 Task: Navigate from Houston to Big Thicket National Preserve with realtime traffic updates.
Action: Mouse moved to (395, 107)
Screenshot: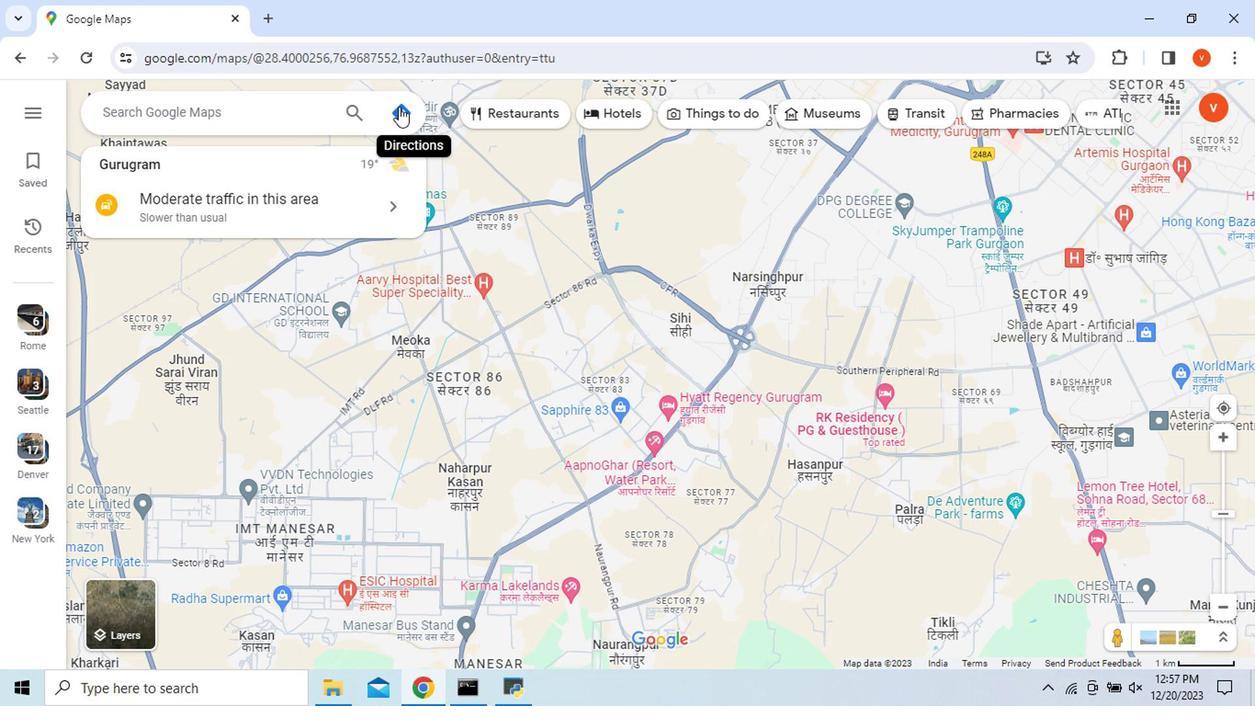 
Action: Mouse pressed left at (395, 107)
Screenshot: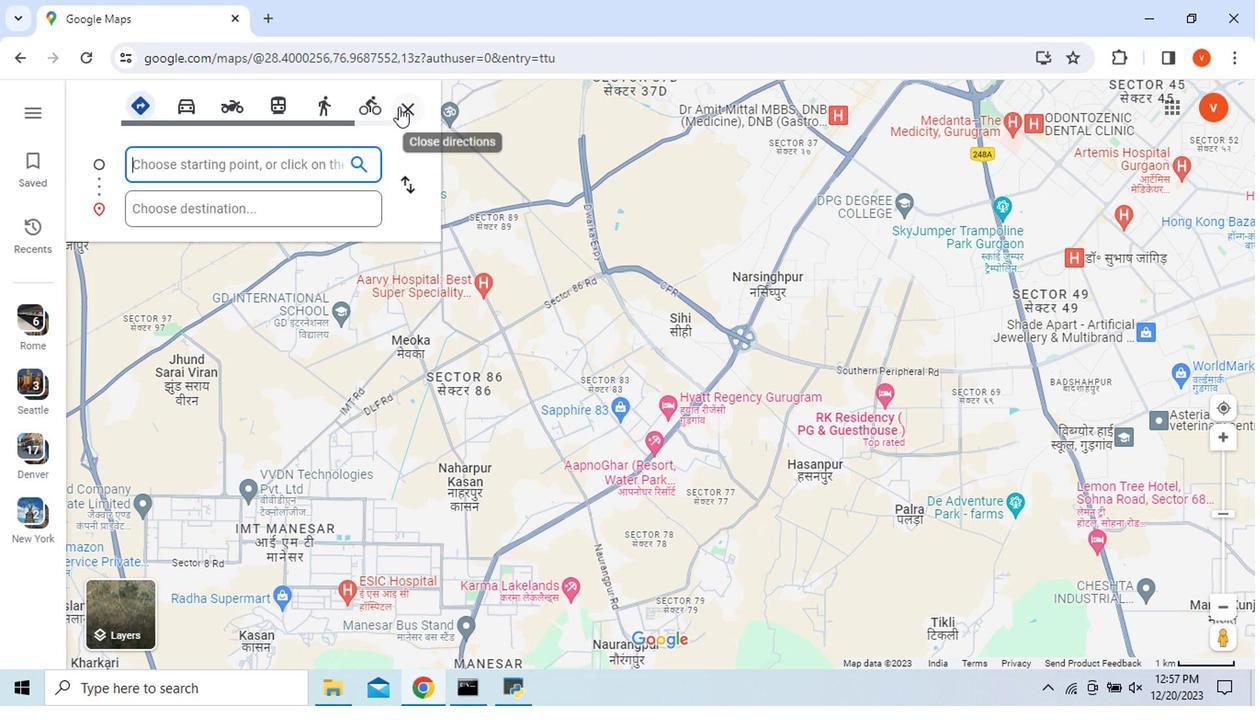 
Action: Mouse moved to (395, 108)
Screenshot: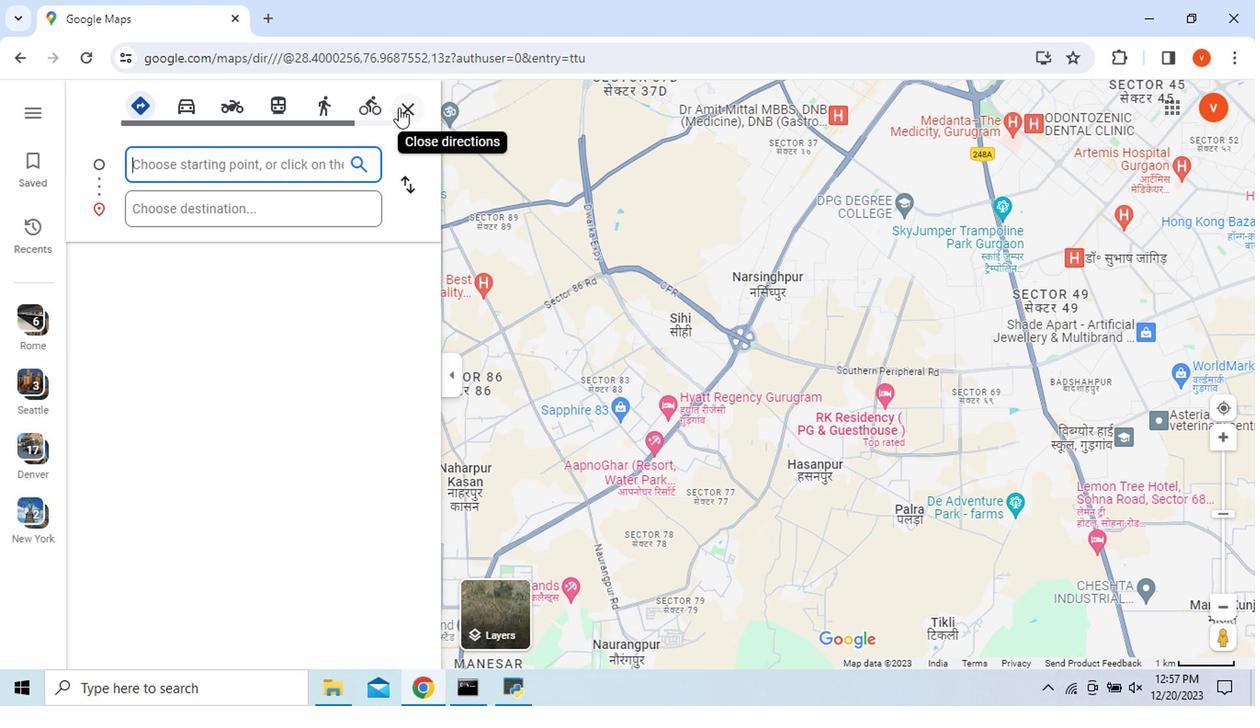 
Action: Key pressed <Key.shift>Houston
Screenshot: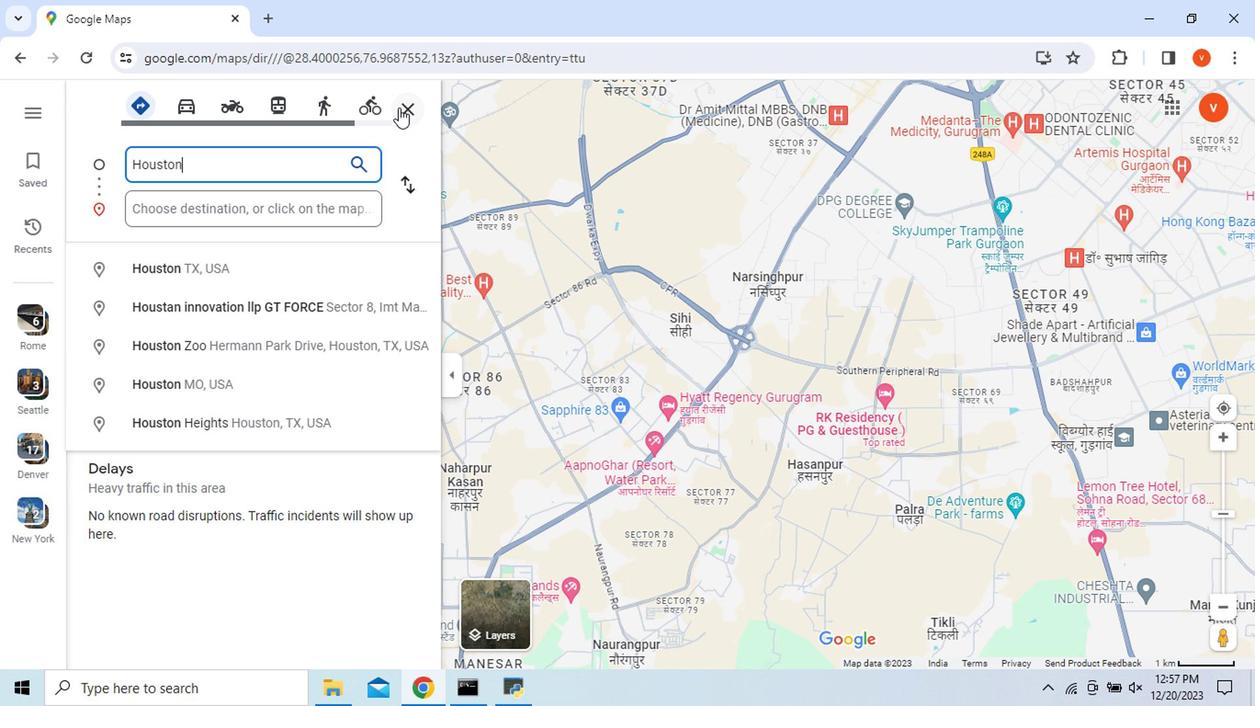 
Action: Mouse moved to (169, 275)
Screenshot: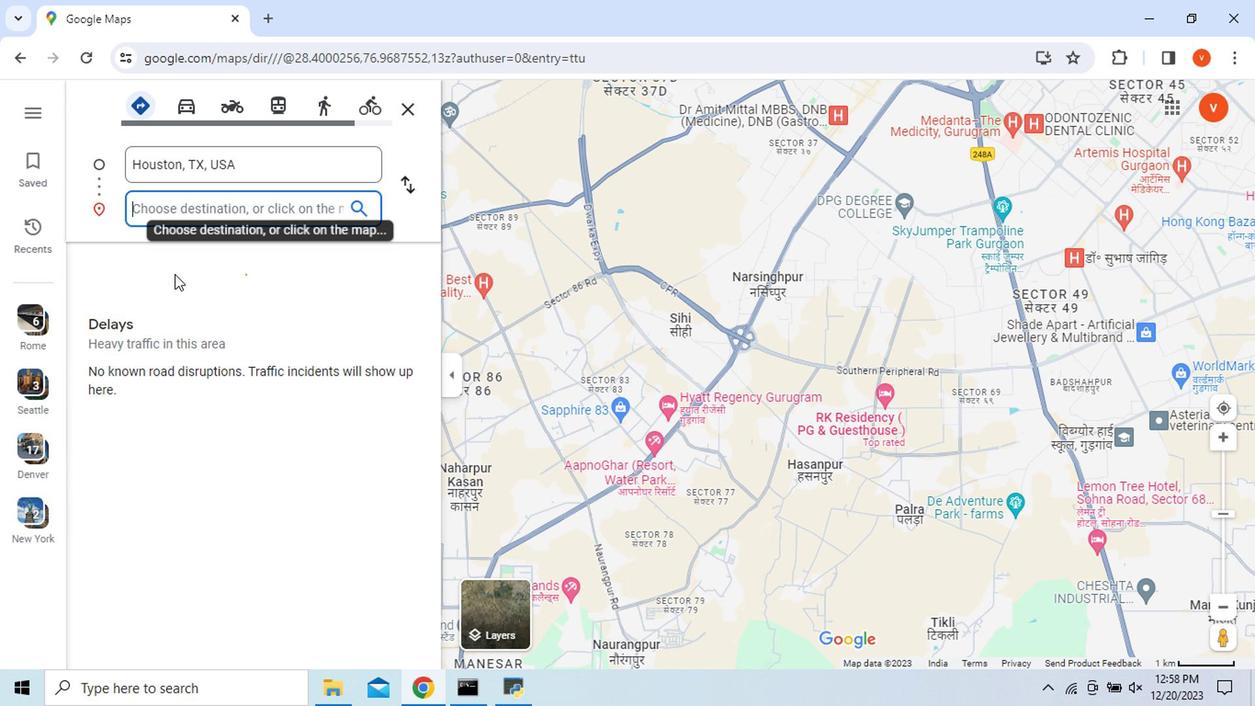 
Action: Mouse pressed left at (169, 275)
Screenshot: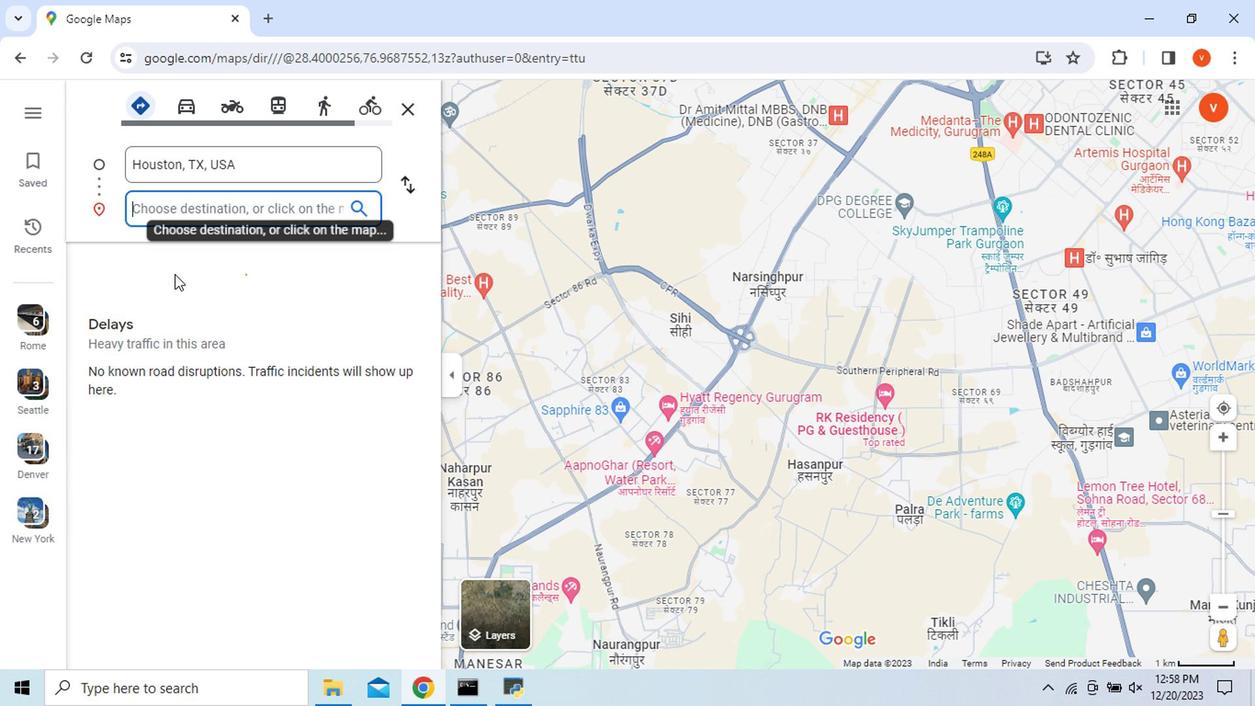 
Action: Mouse moved to (164, 219)
Screenshot: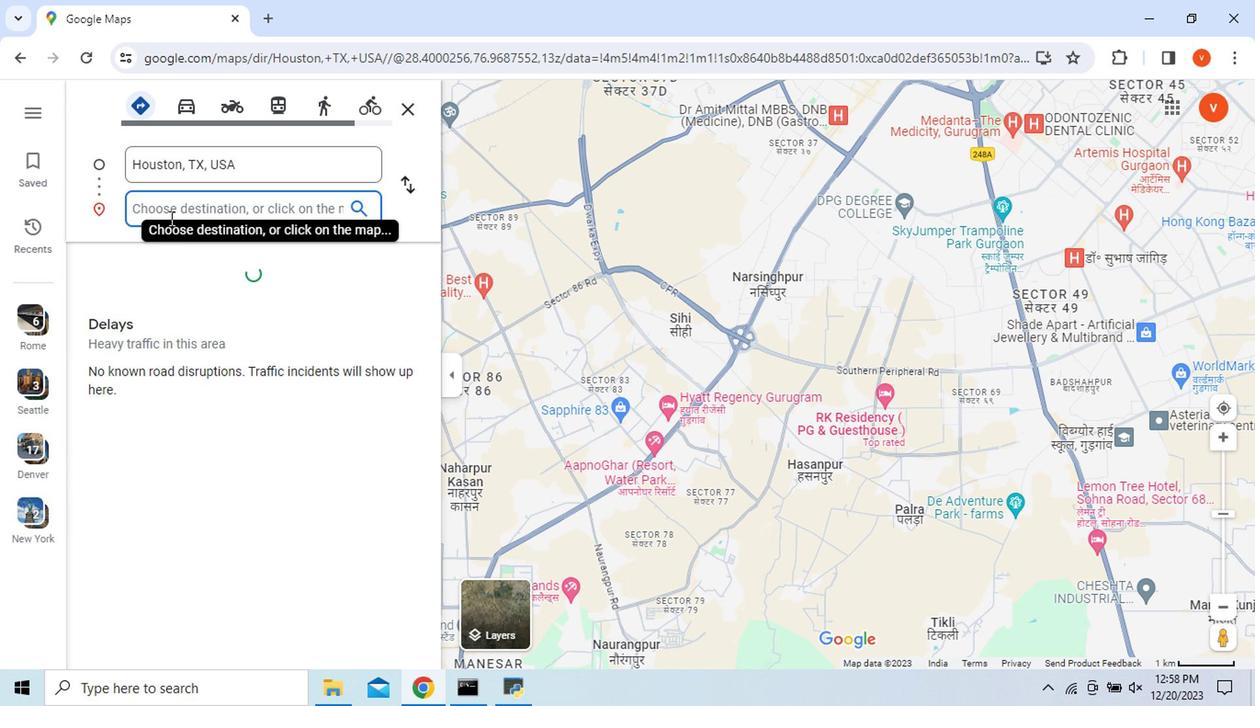 
Action: Key pressed <Key.shift>Big<Key.space><Key.shift>Thicket
Screenshot: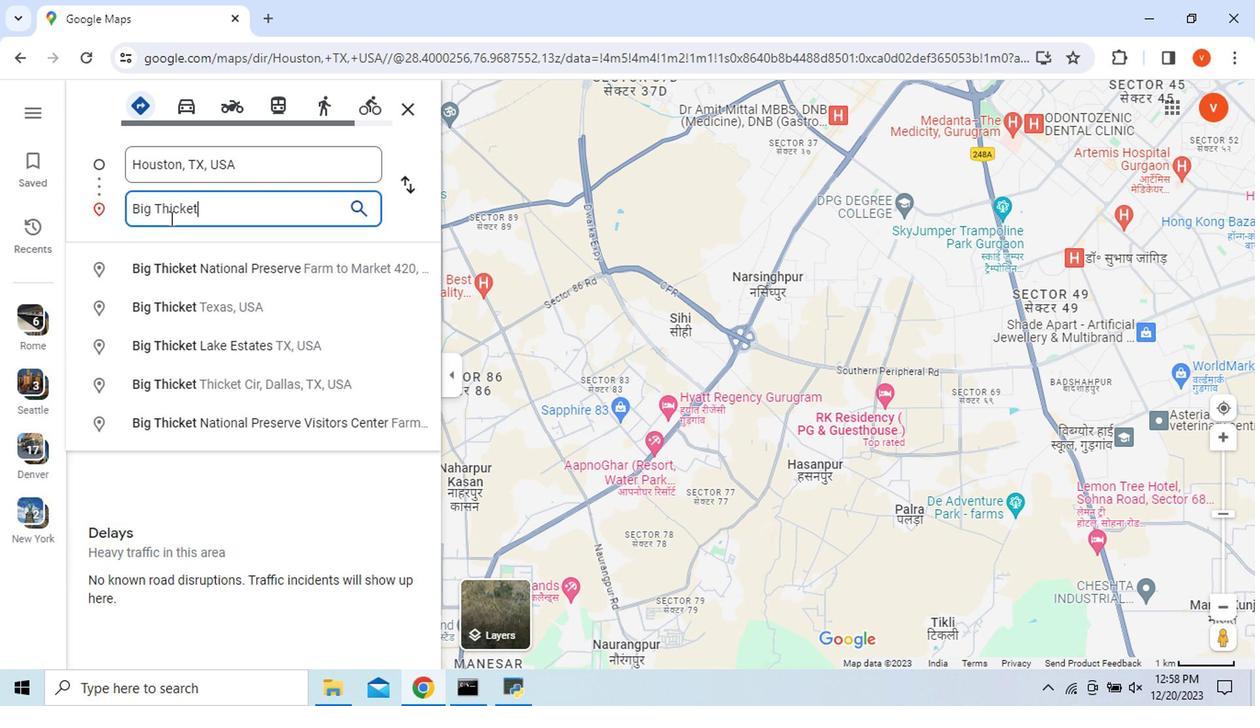 
Action: Mouse moved to (173, 264)
Screenshot: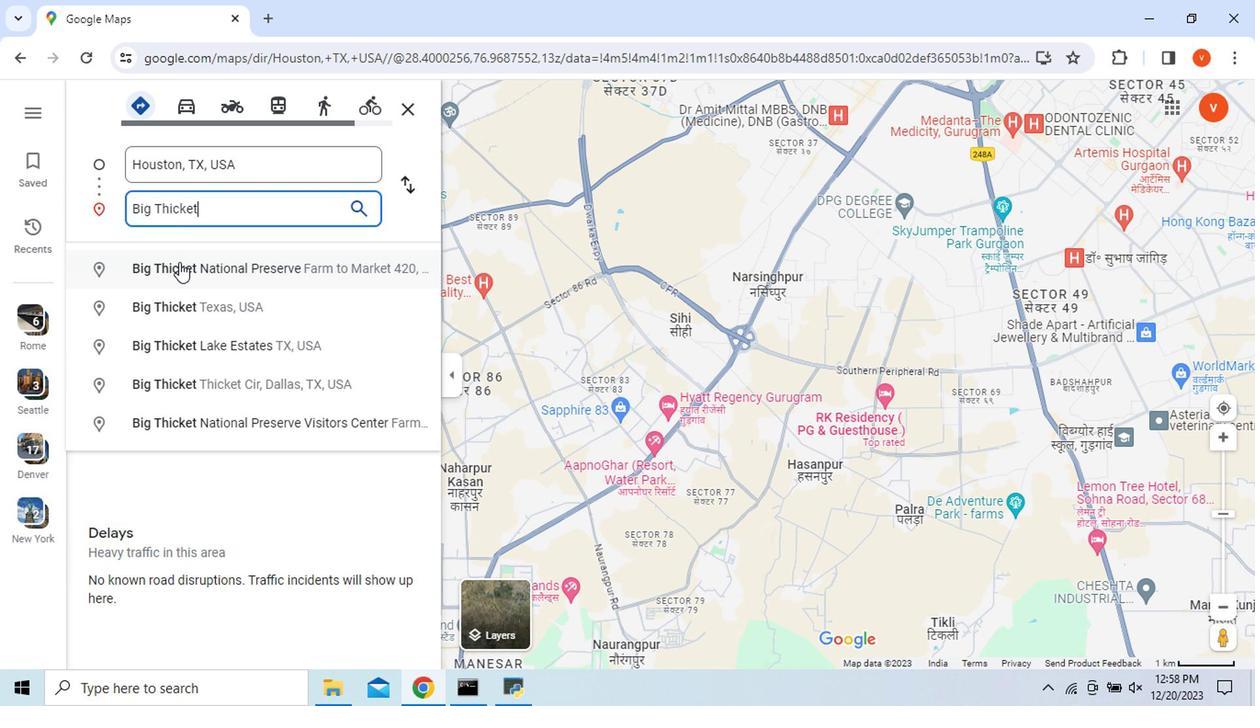 
Action: Mouse pressed left at (173, 264)
Screenshot: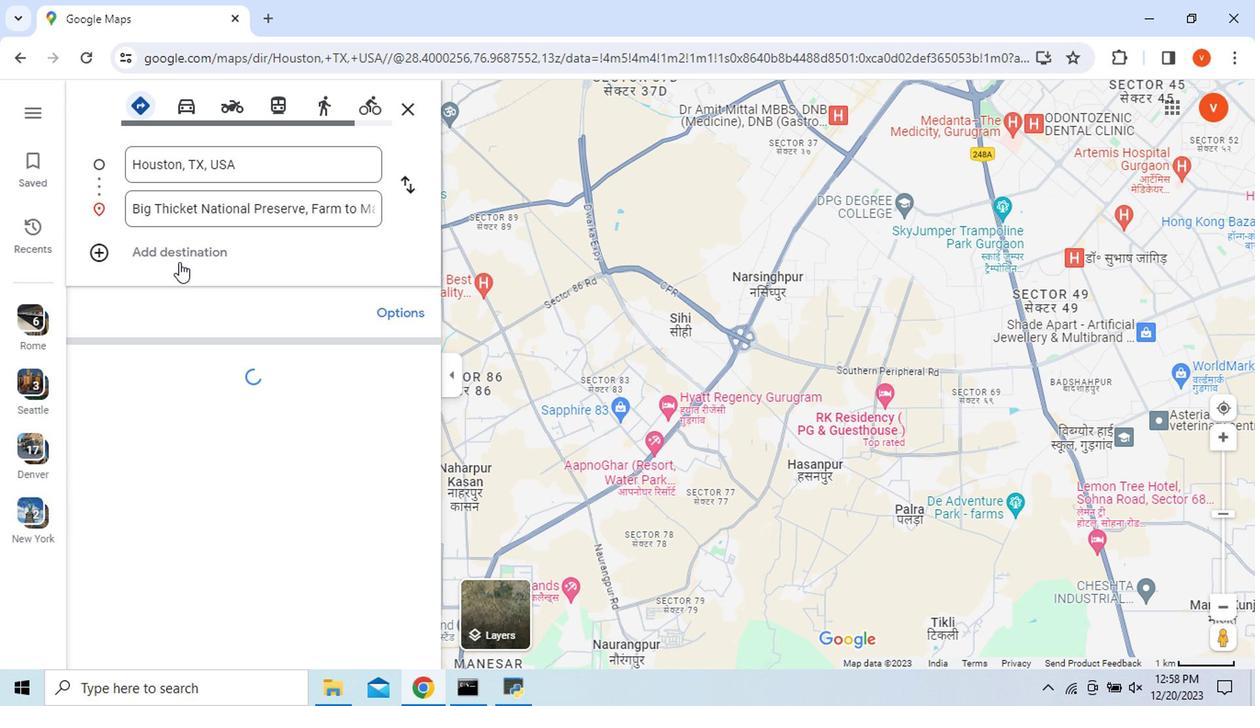 
Action: Mouse moved to (616, 616)
Screenshot: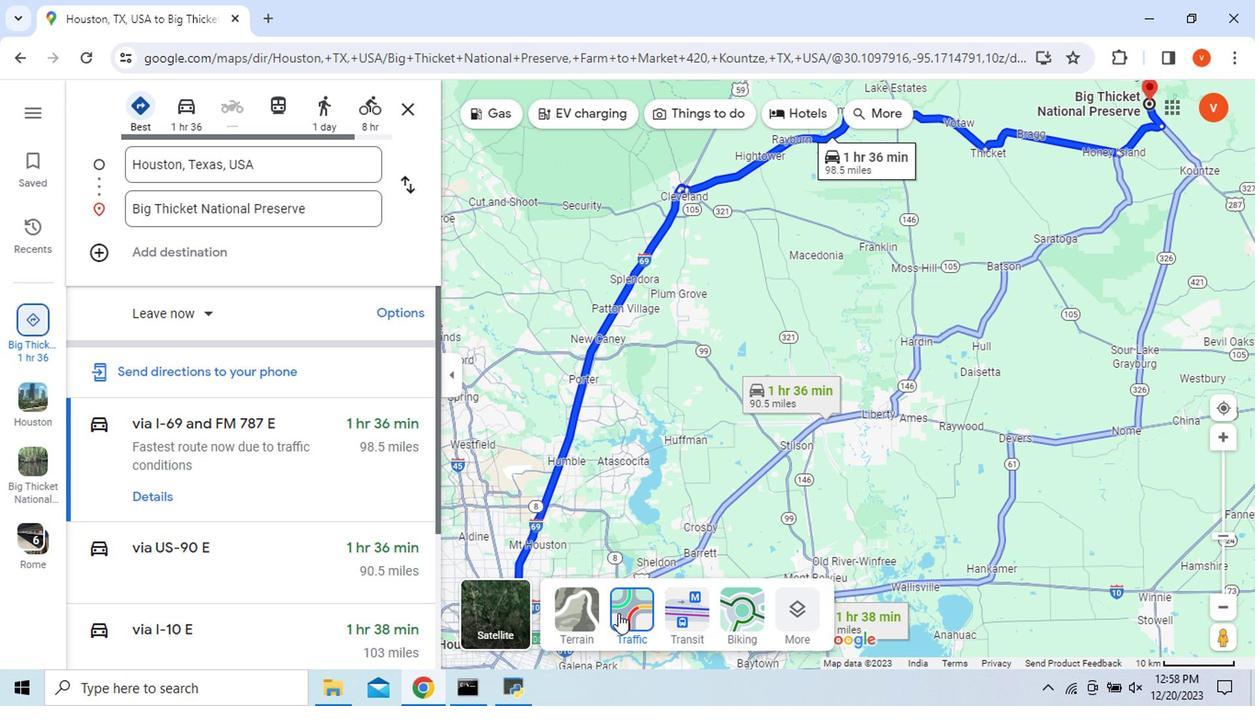 
Action: Mouse pressed left at (616, 616)
Screenshot: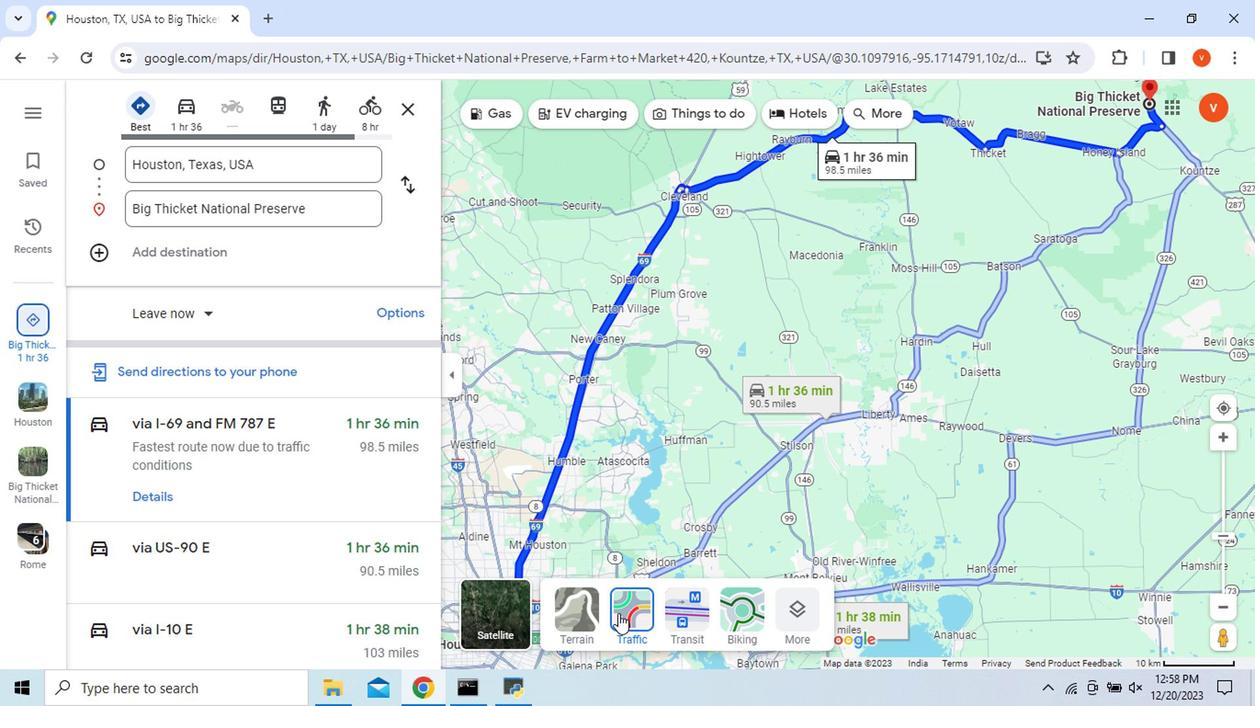 
Action: Mouse moved to (838, 557)
Screenshot: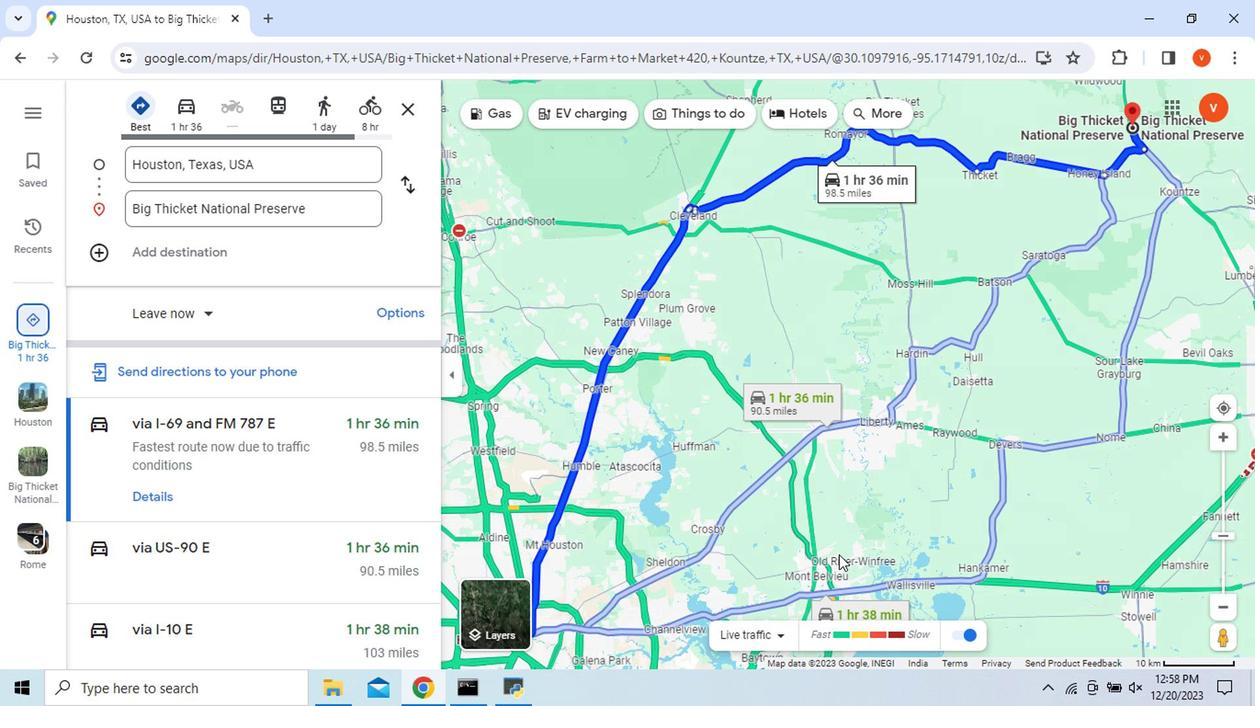 
Action: Mouse scrolled (838, 556) with delta (0, 0)
Screenshot: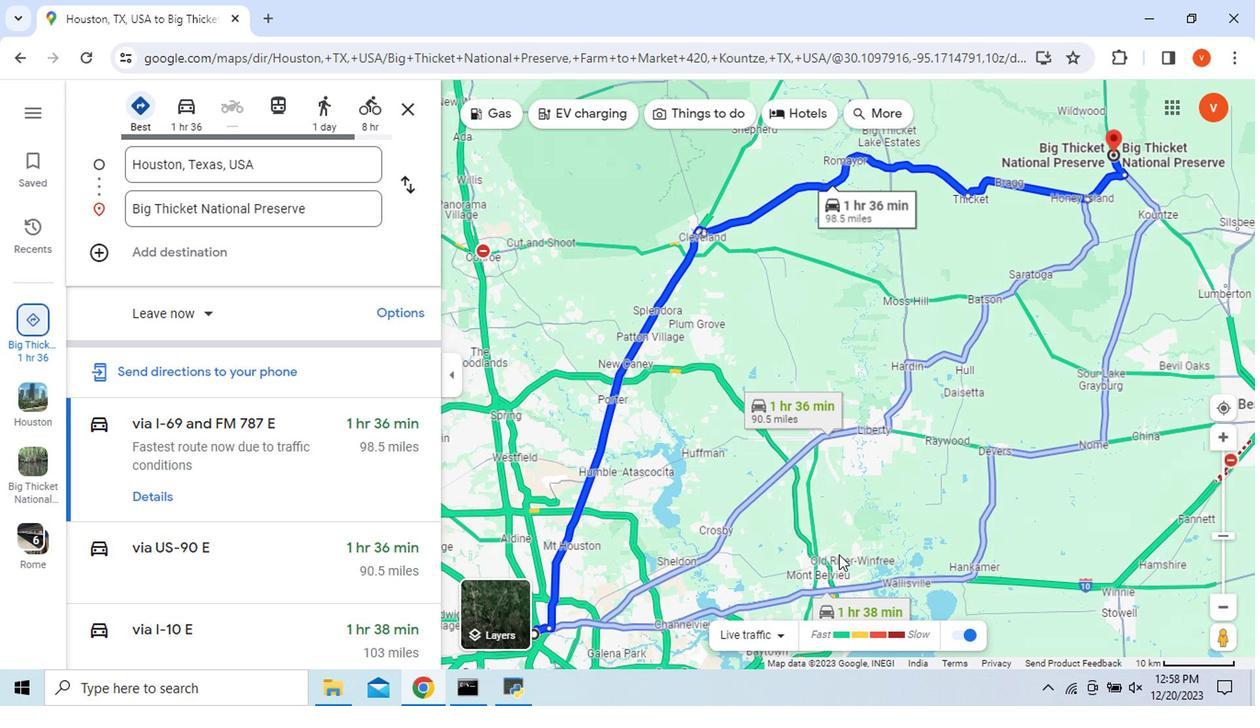 
Action: Mouse scrolled (838, 556) with delta (0, 0)
Screenshot: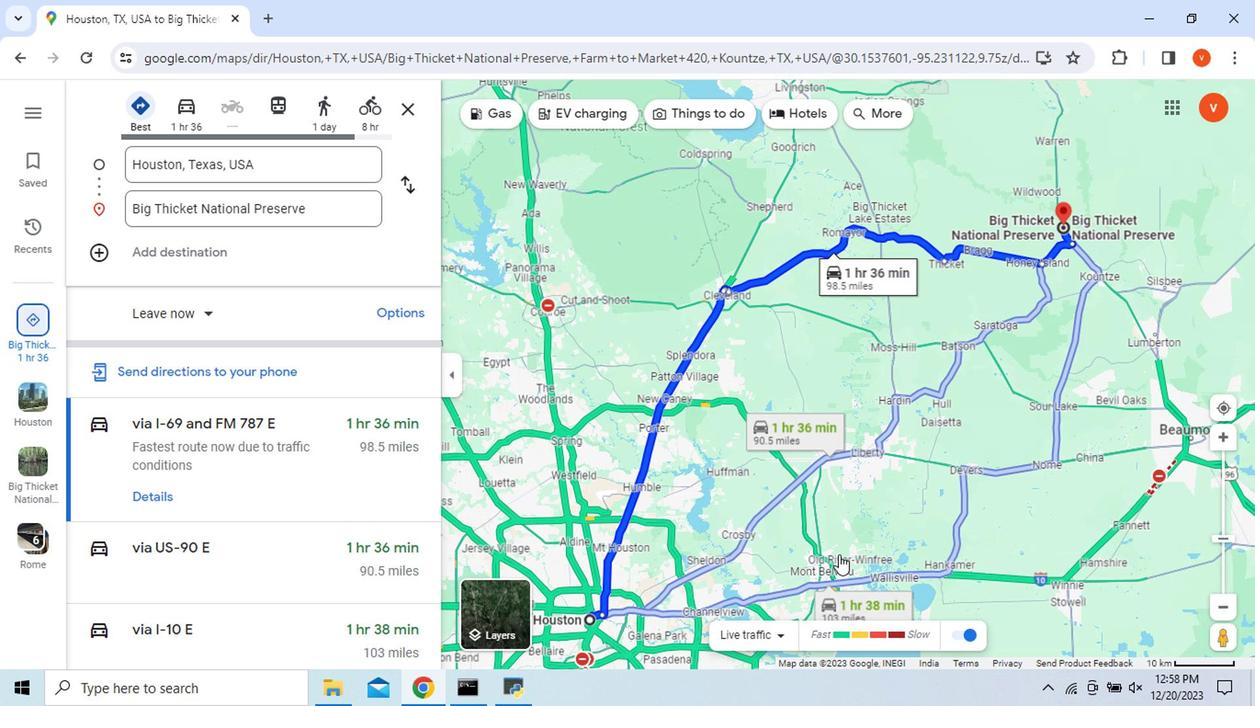 
Action: Mouse moved to (826, 529)
Screenshot: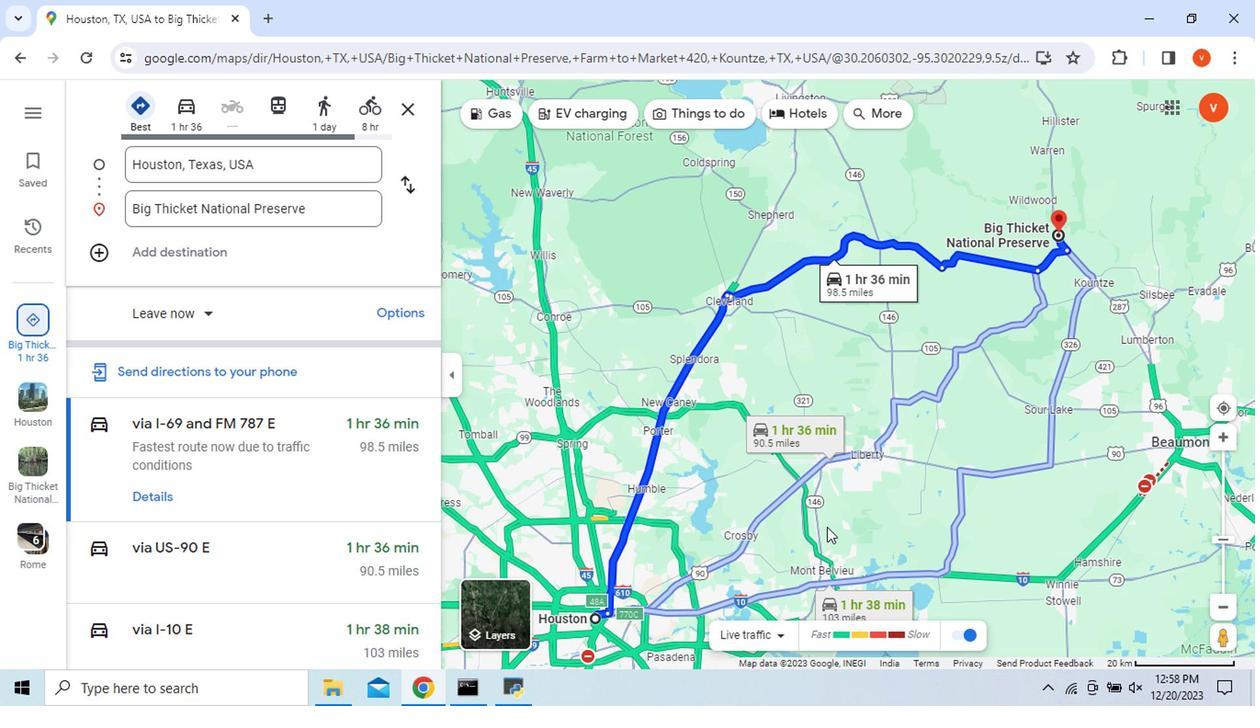 
Action: Mouse scrolled (826, 529) with delta (0, 0)
Screenshot: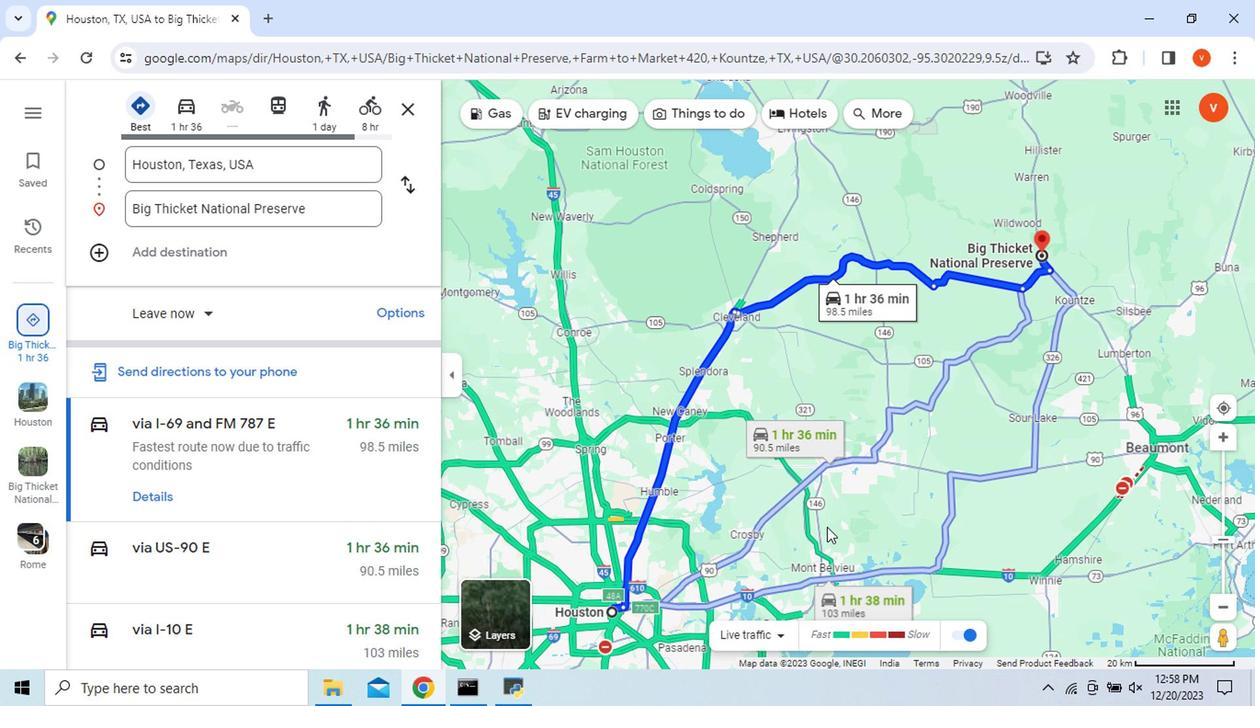
Action: Mouse moved to (800, 637)
Screenshot: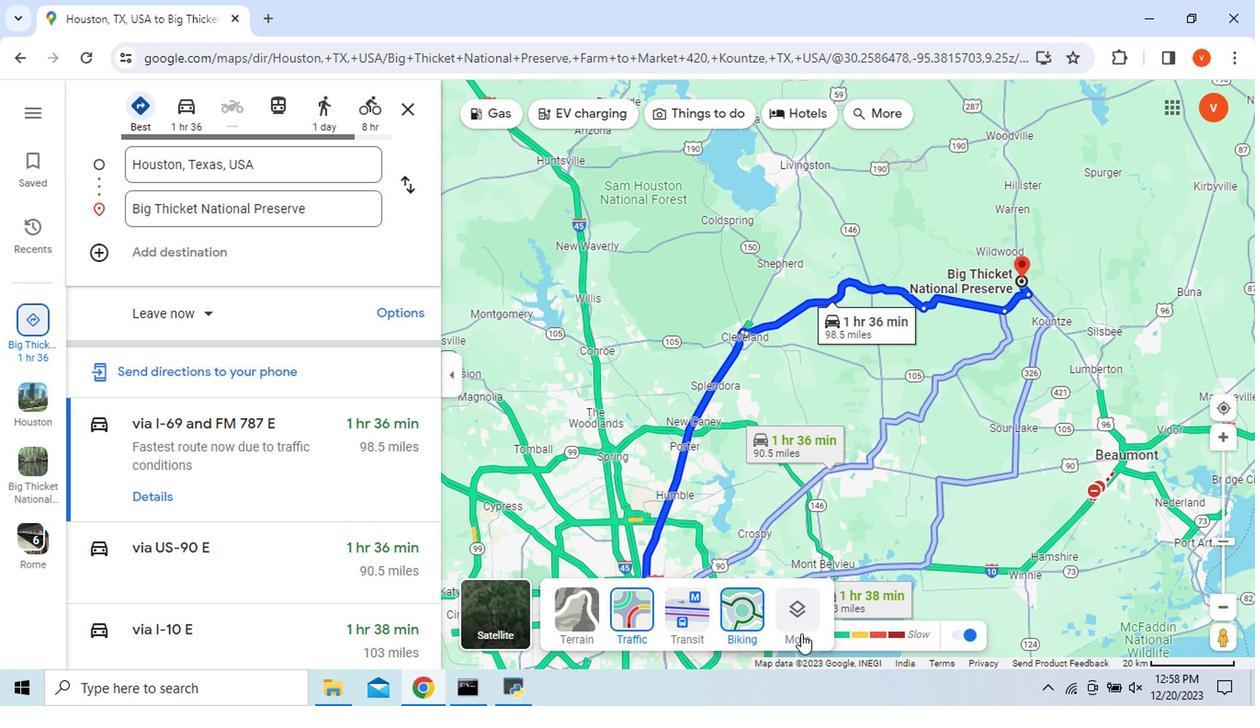 
Action: Mouse pressed left at (800, 637)
Screenshot: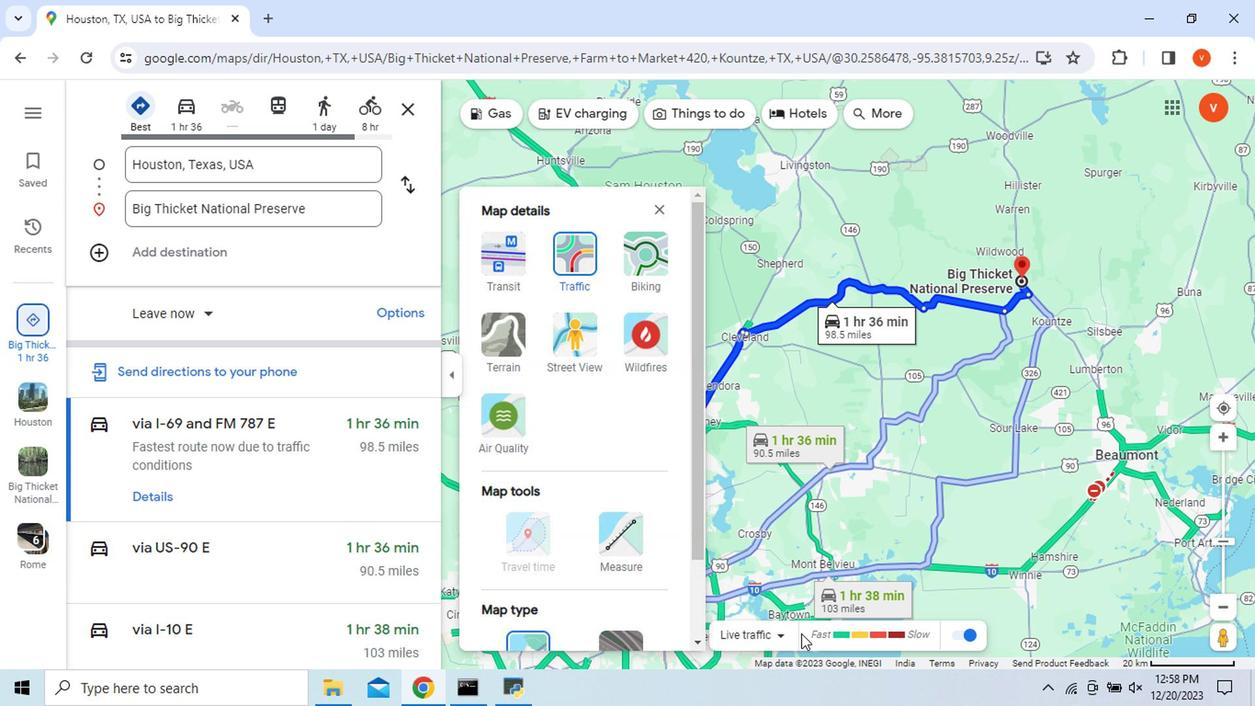 
Action: Mouse moved to (606, 637)
Screenshot: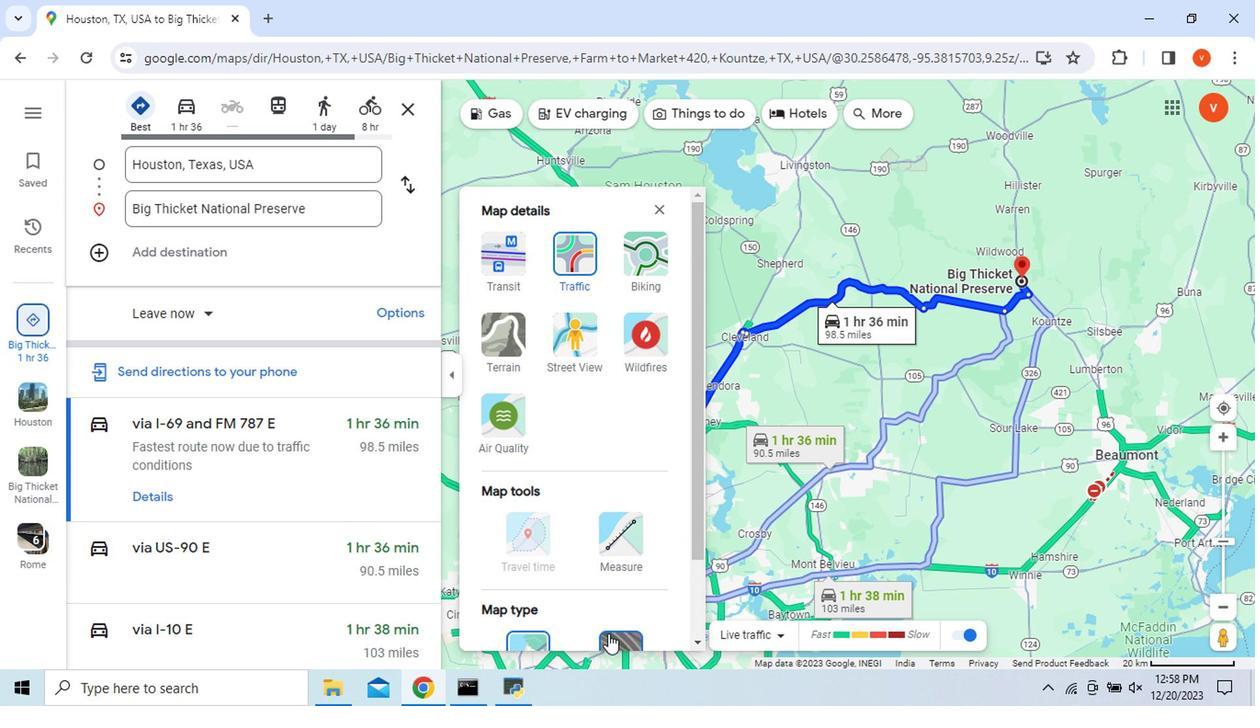 
Action: Mouse pressed left at (606, 637)
Screenshot: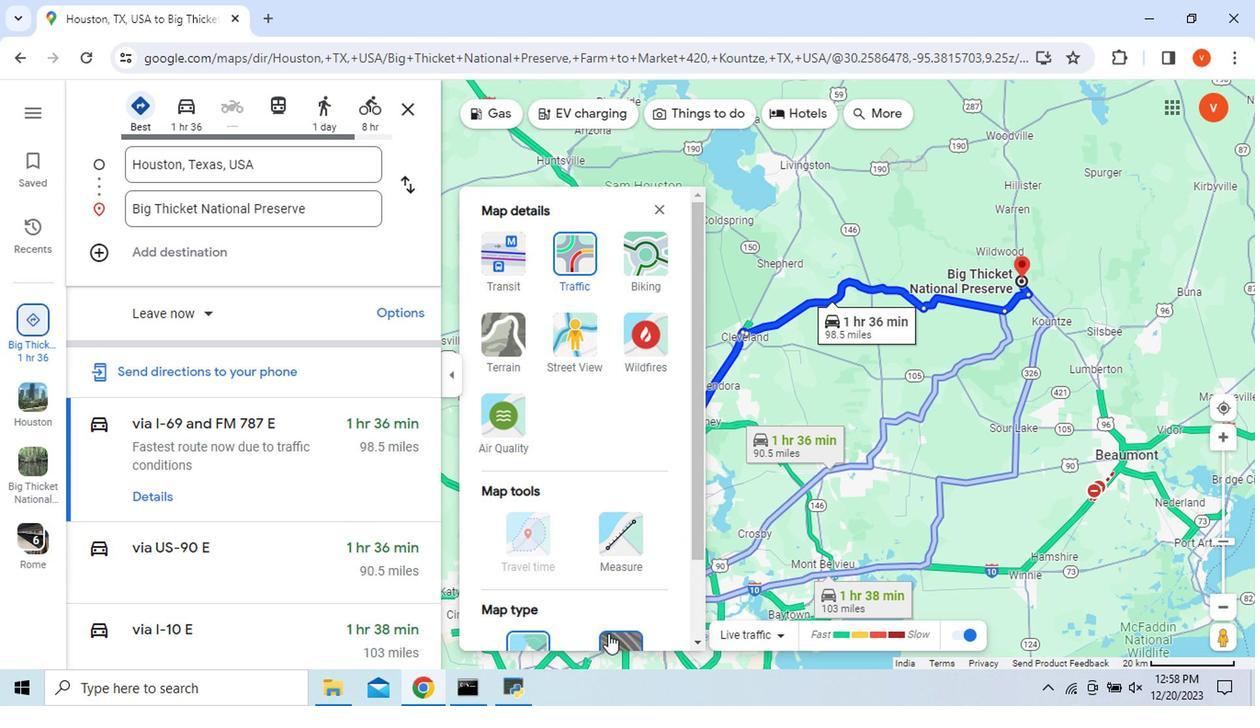 
Action: Mouse moved to (655, 204)
Screenshot: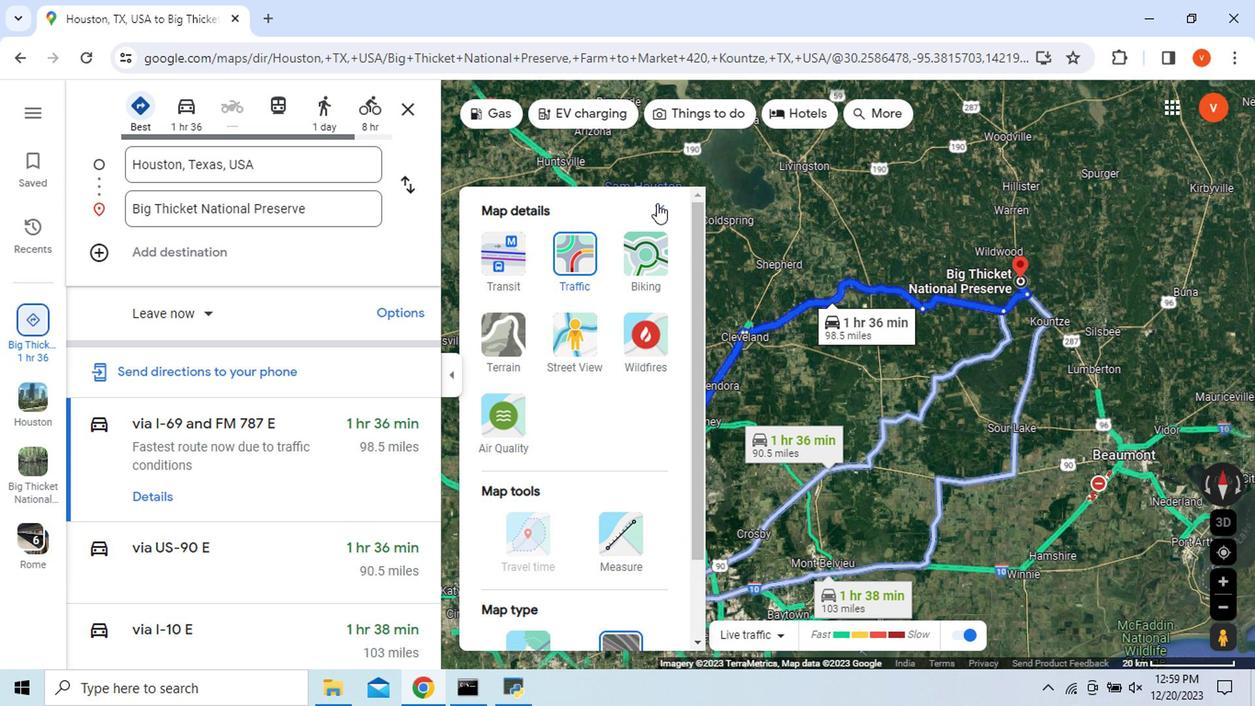 
Action: Mouse pressed left at (655, 204)
Screenshot: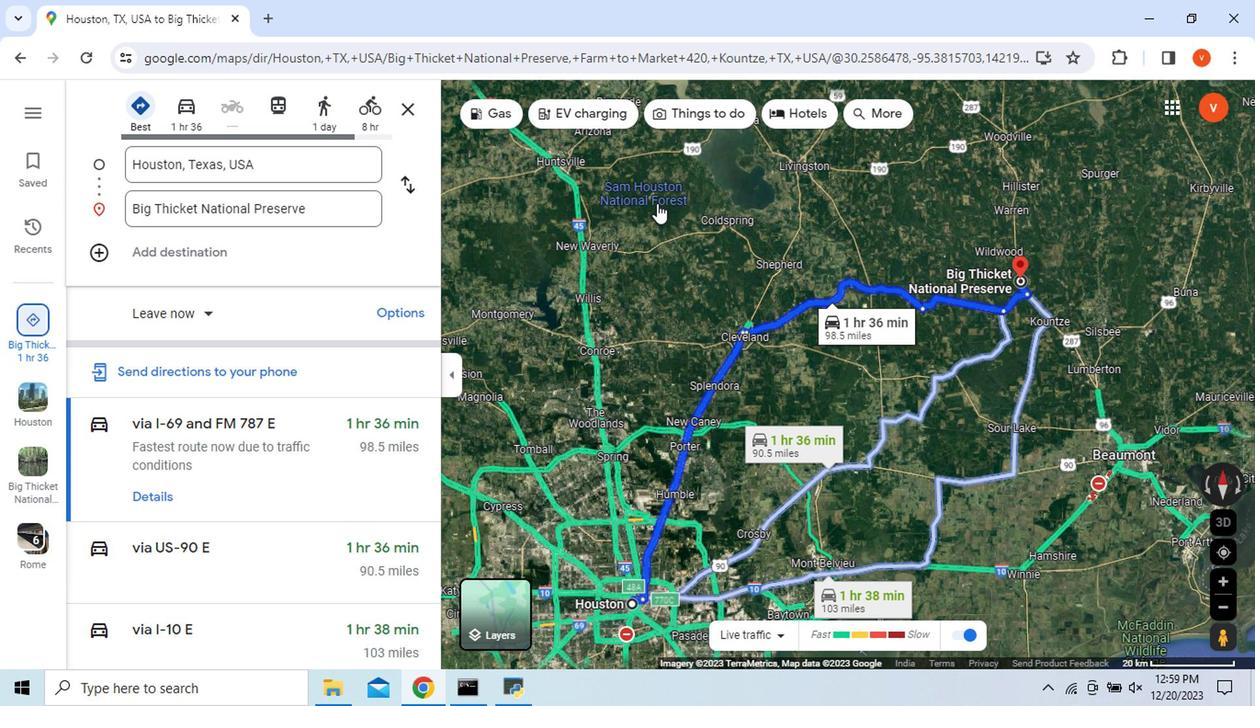 
Action: Mouse moved to (512, 556)
Screenshot: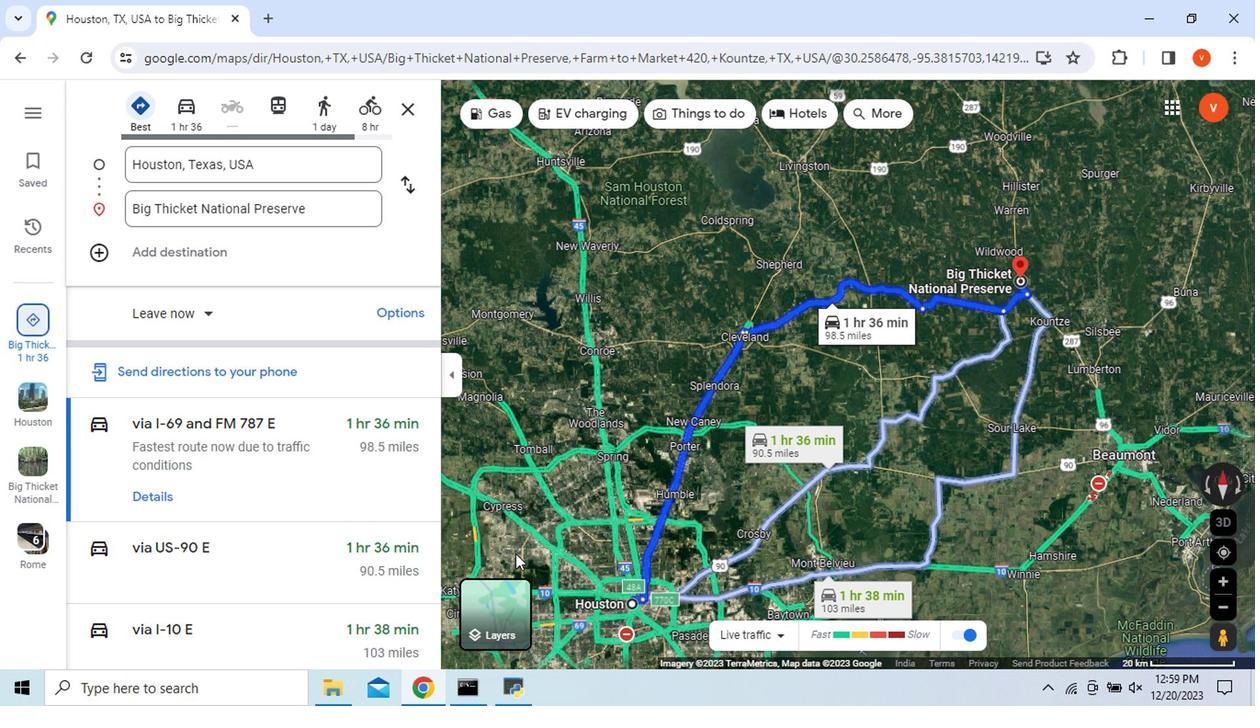 
Action: Mouse scrolled (512, 555) with delta (0, 0)
Screenshot: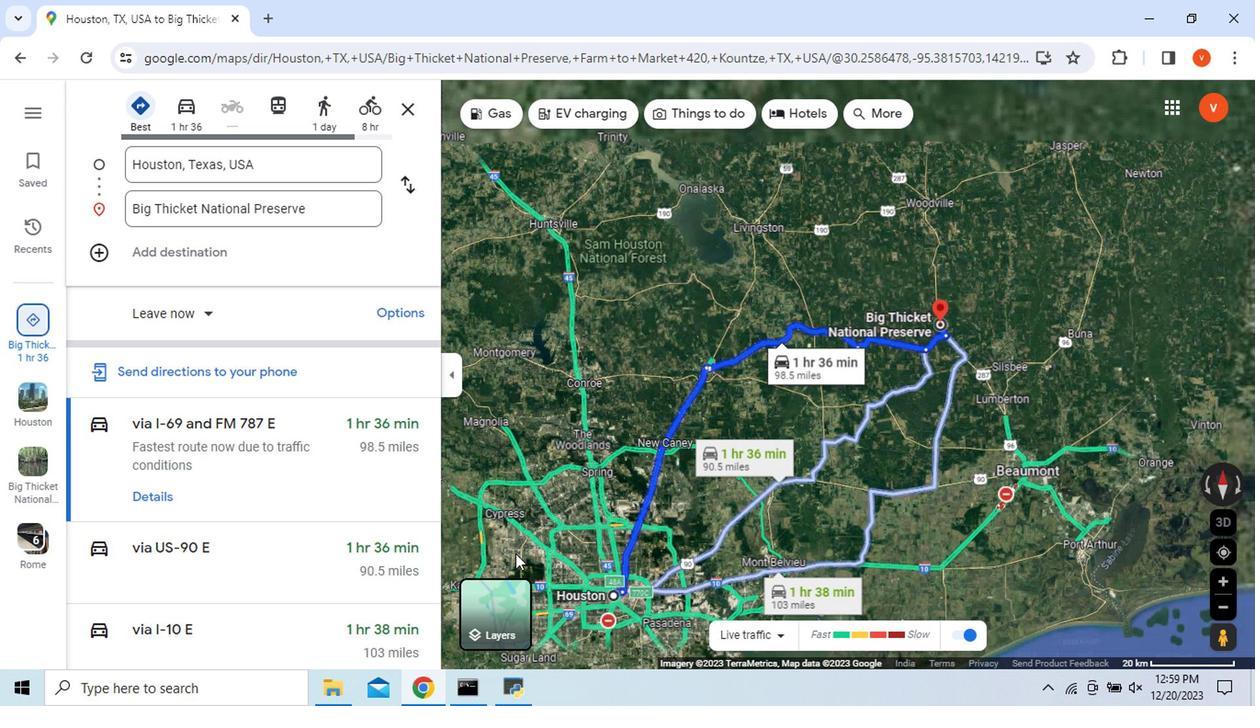 
Action: Mouse scrolled (512, 555) with delta (0, 0)
Screenshot: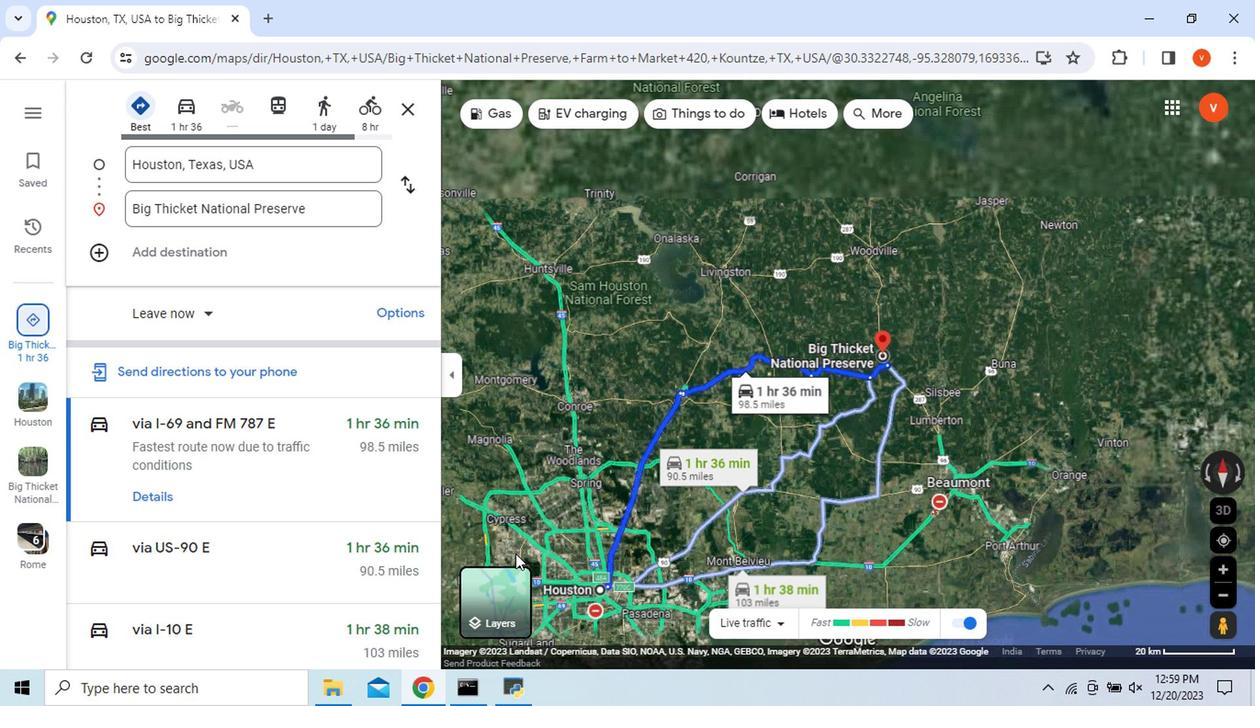 
Action: Mouse moved to (805, 635)
Screenshot: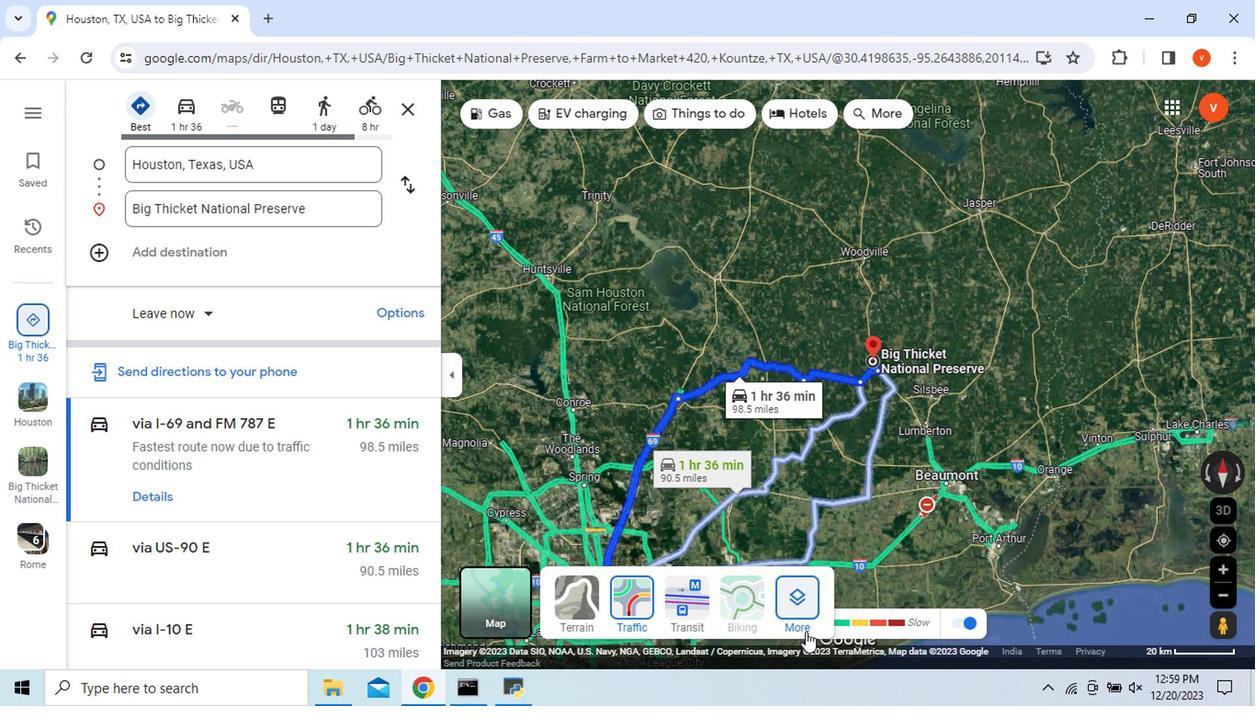 
Action: Mouse pressed left at (805, 635)
Screenshot: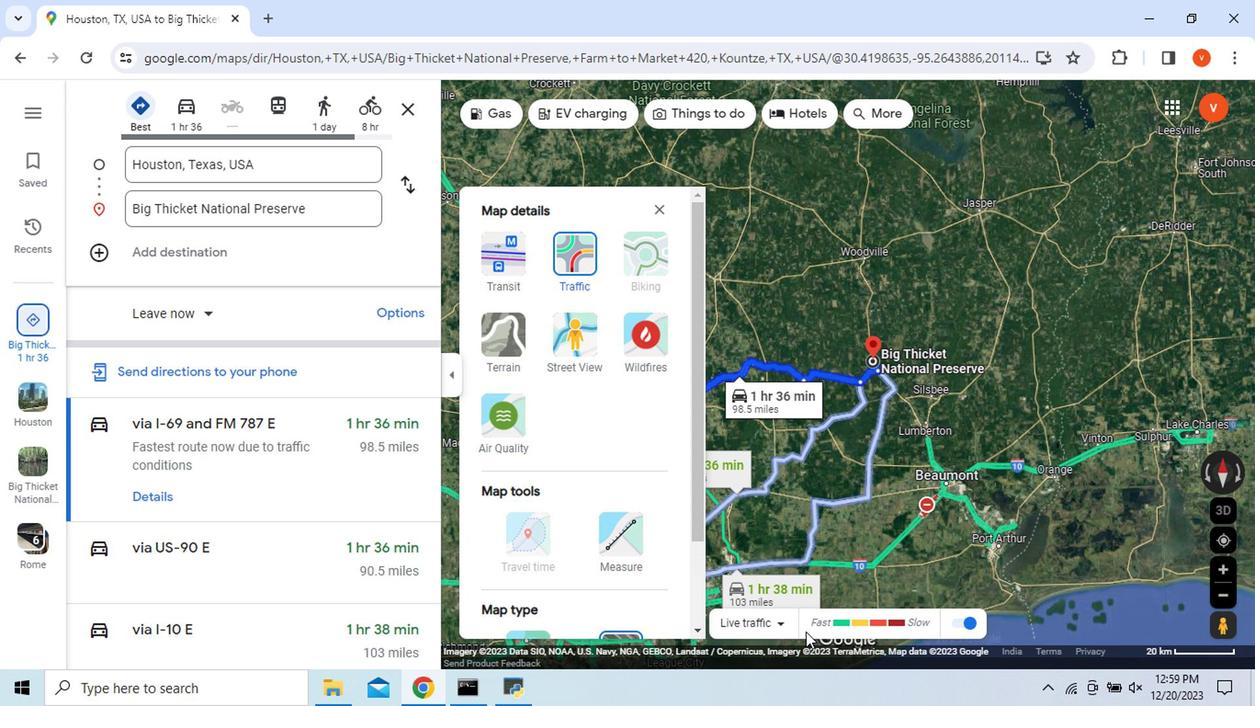 
Action: Mouse moved to (540, 597)
Screenshot: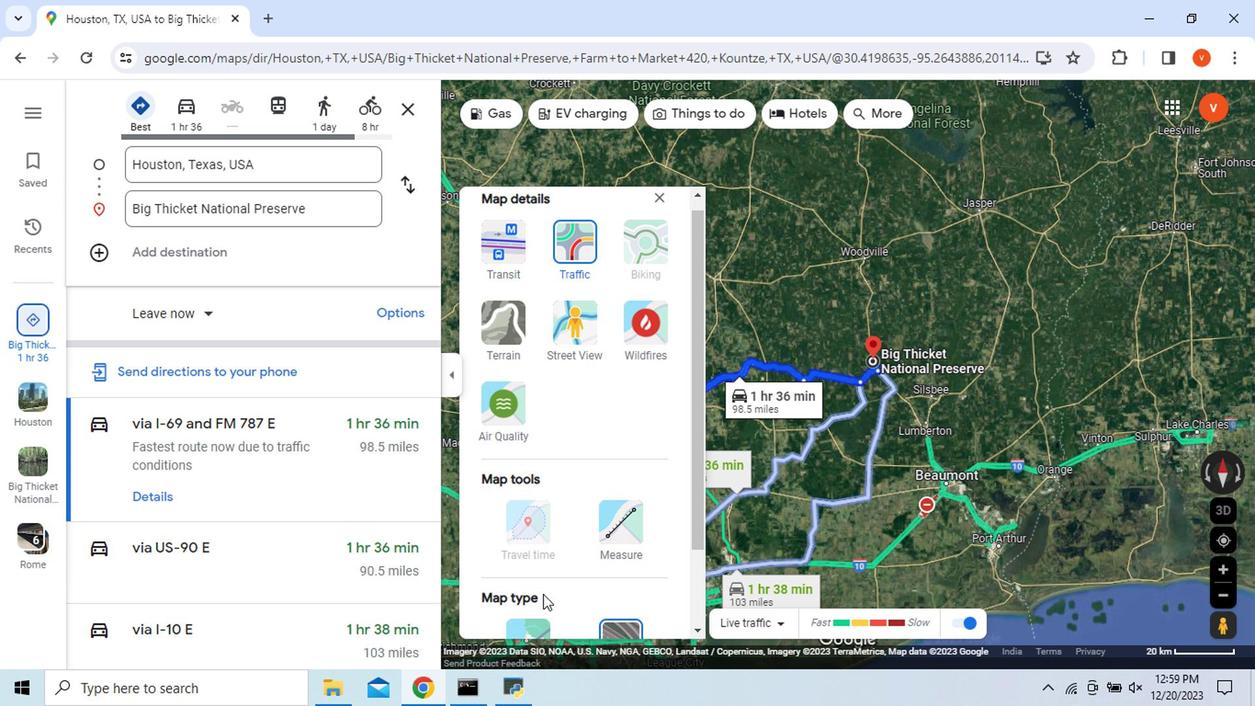 
Action: Mouse scrolled (540, 596) with delta (0, 0)
Screenshot: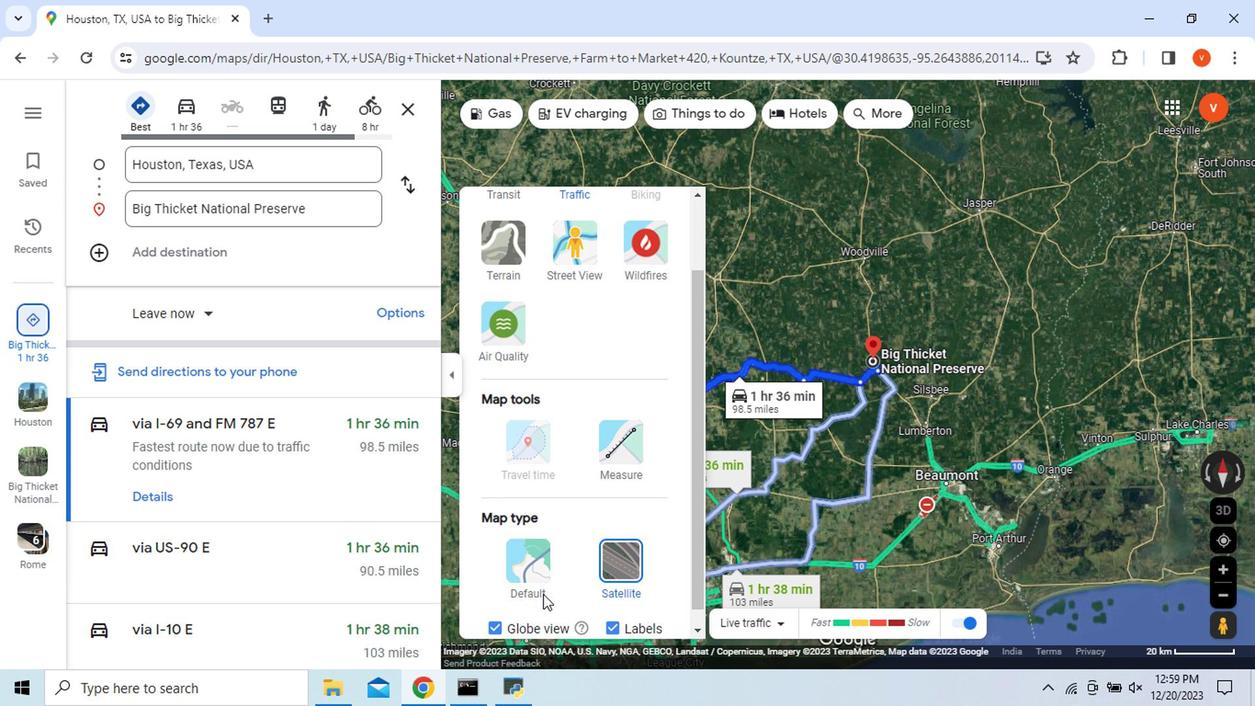 
Action: Mouse moved to (528, 570)
Screenshot: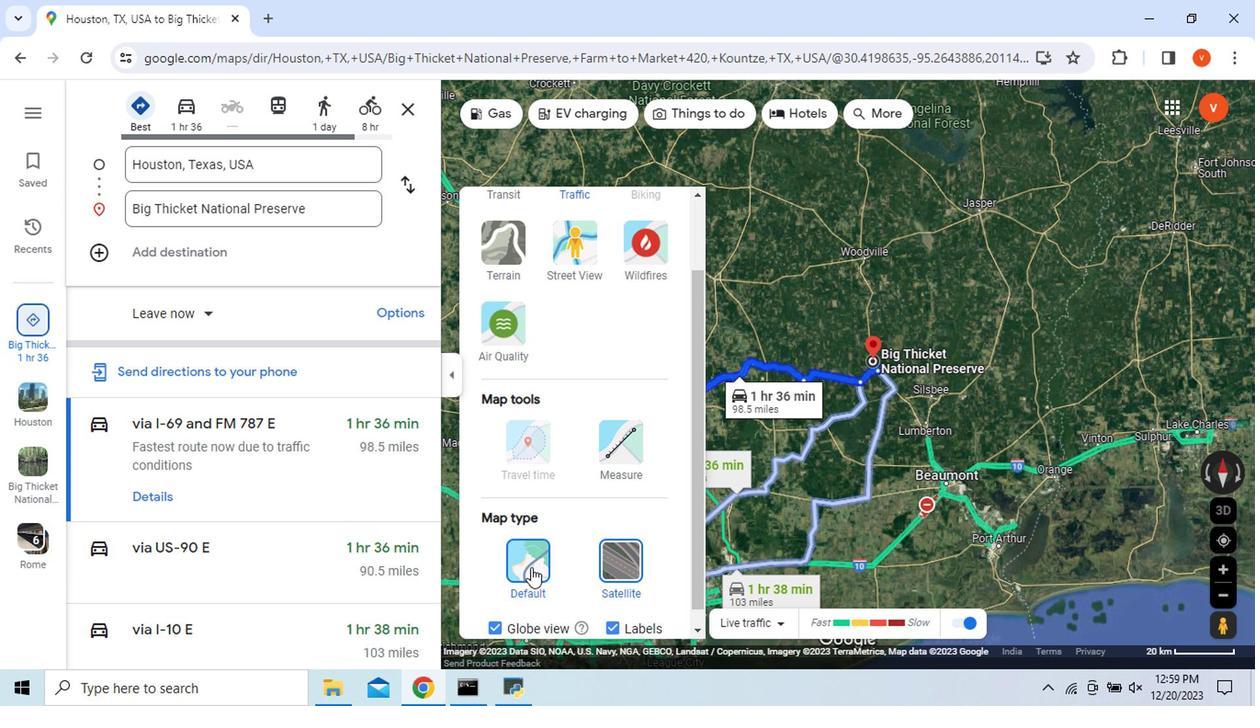 
Action: Mouse pressed left at (528, 570)
Screenshot: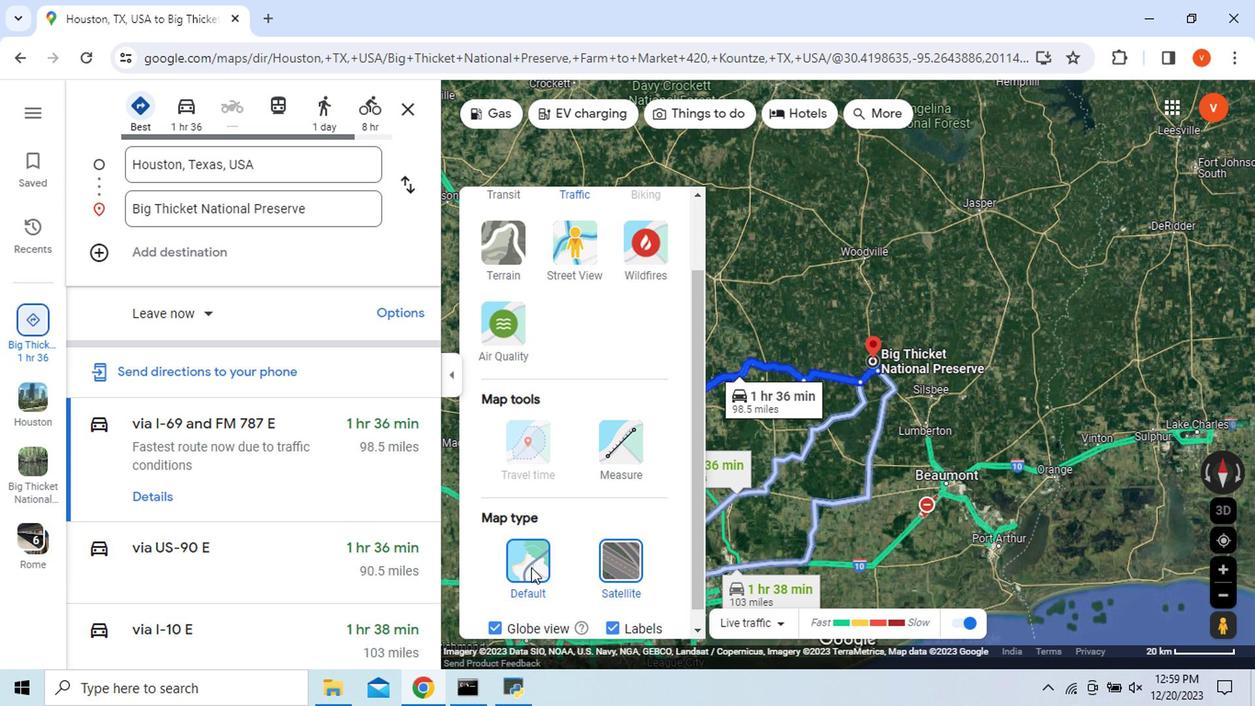 
Action: Mouse moved to (780, 517)
Screenshot: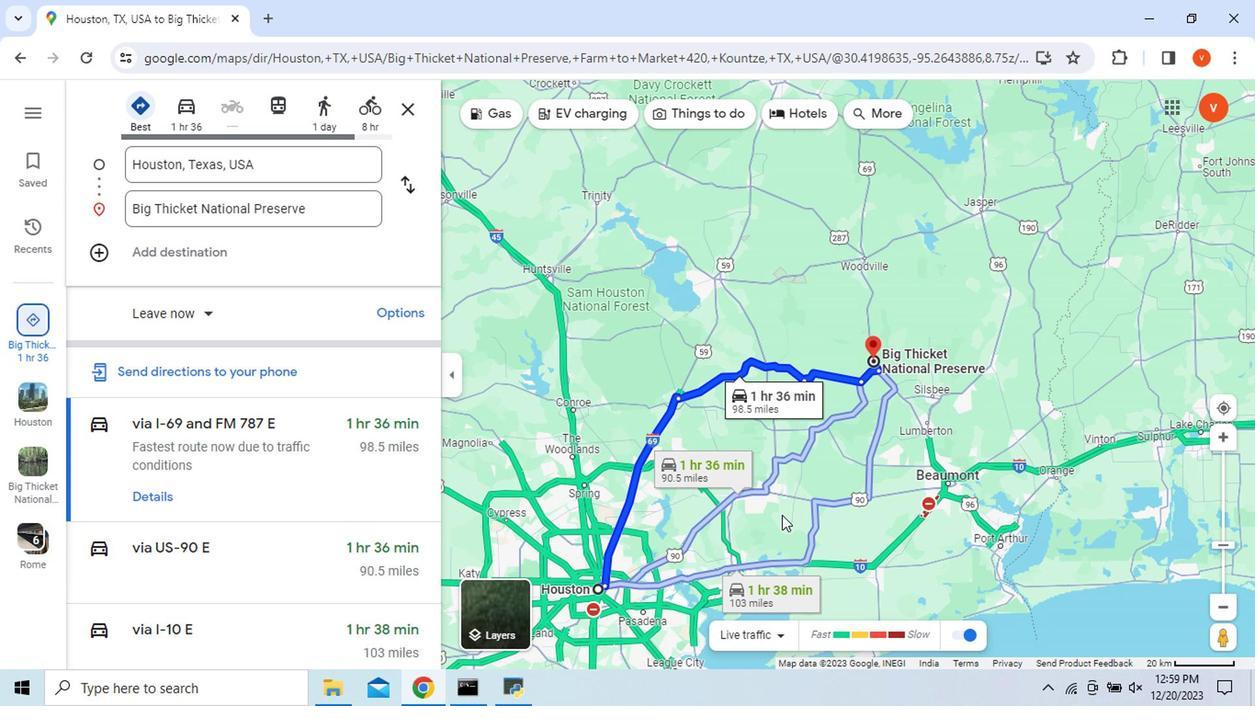 
Action: Mouse scrolled (780, 516) with delta (0, -1)
Screenshot: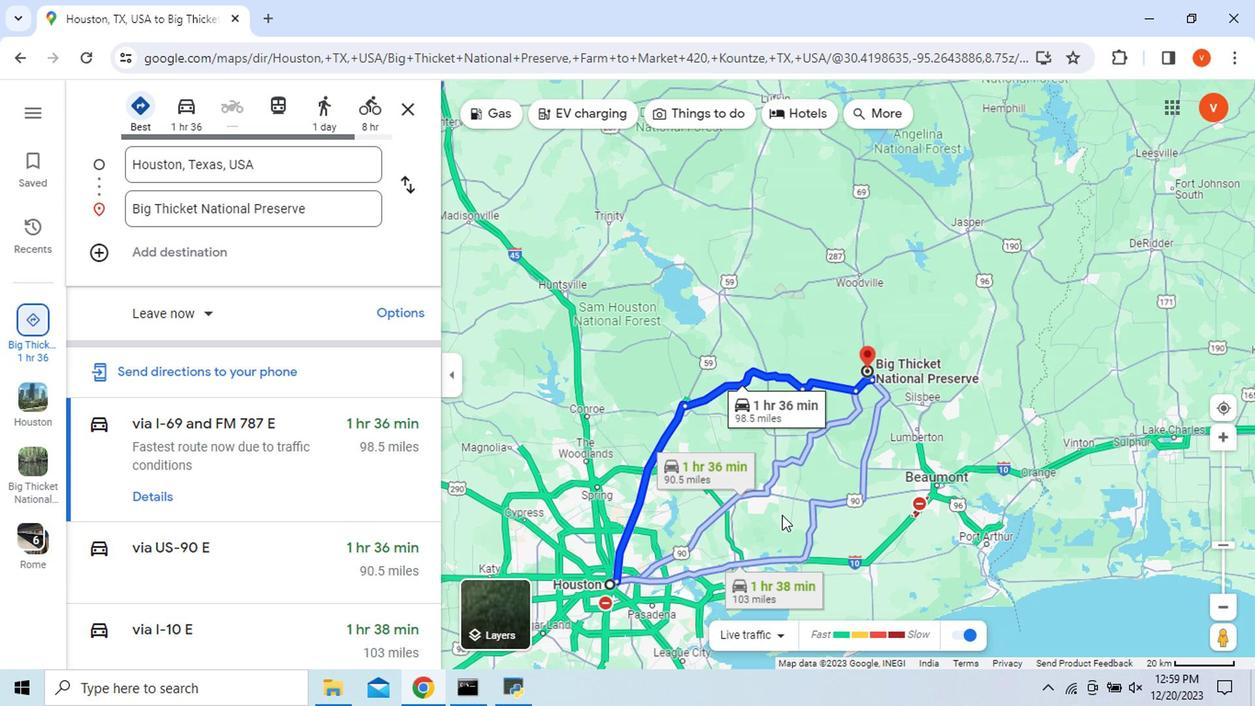 
Action: Mouse scrolled (780, 516) with delta (0, -1)
Screenshot: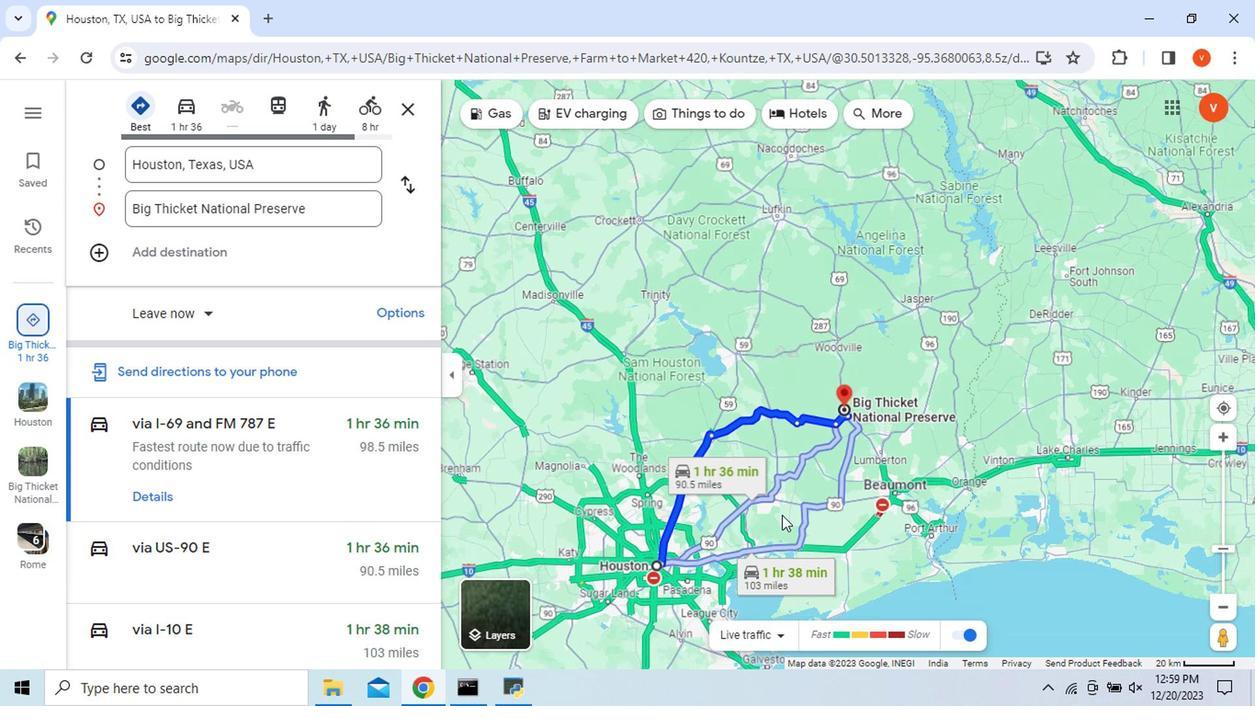 
Action: Mouse scrolled (780, 516) with delta (0, -1)
Screenshot: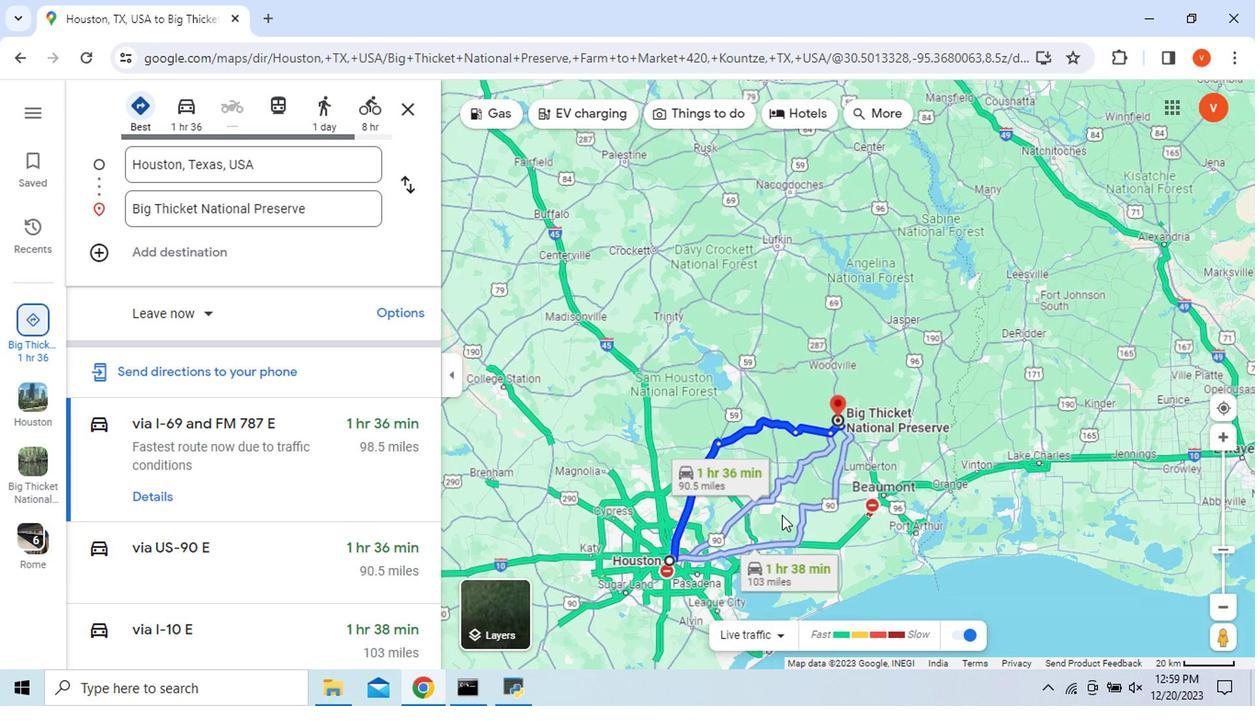 
Action: Mouse moved to (958, 524)
Screenshot: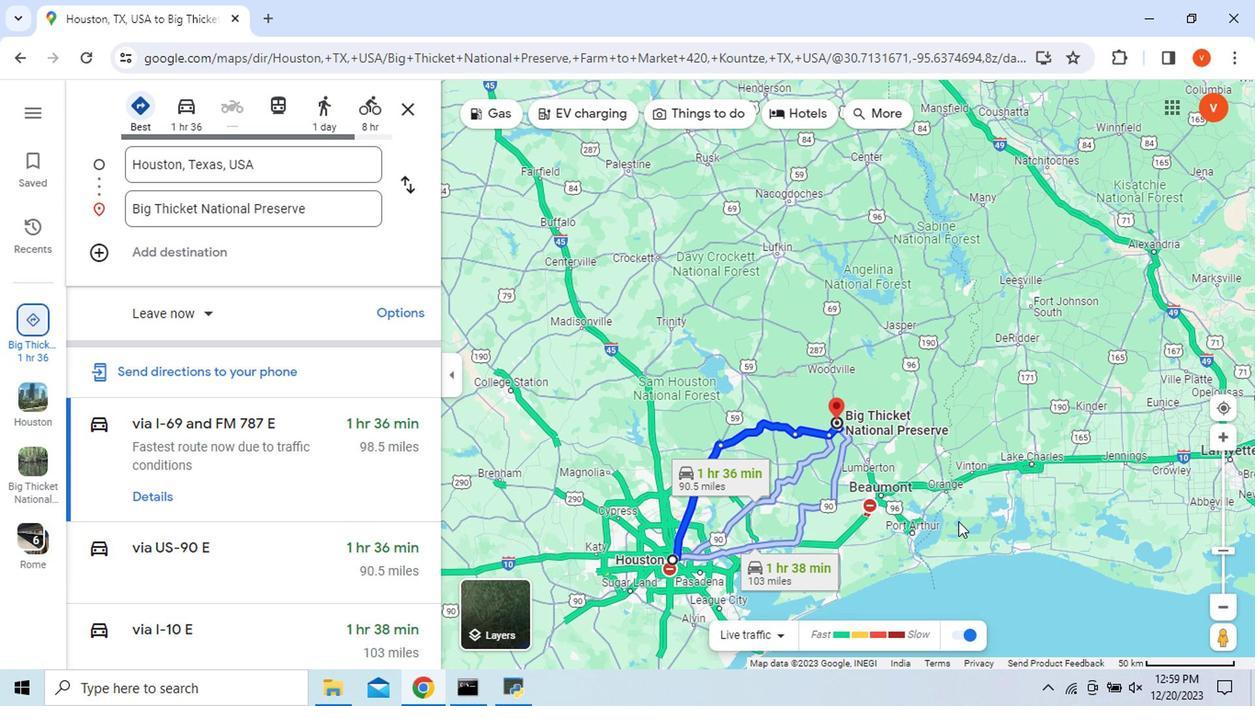 
